 Task: Set the spectrum inversion for digital television and radio to "Off".
Action: Mouse moved to (132, 19)
Screenshot: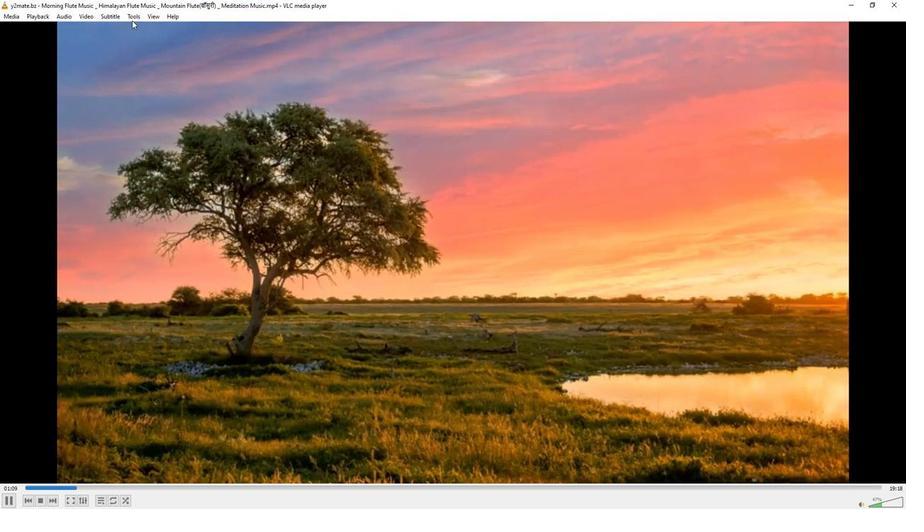 
Action: Mouse pressed left at (132, 19)
Screenshot: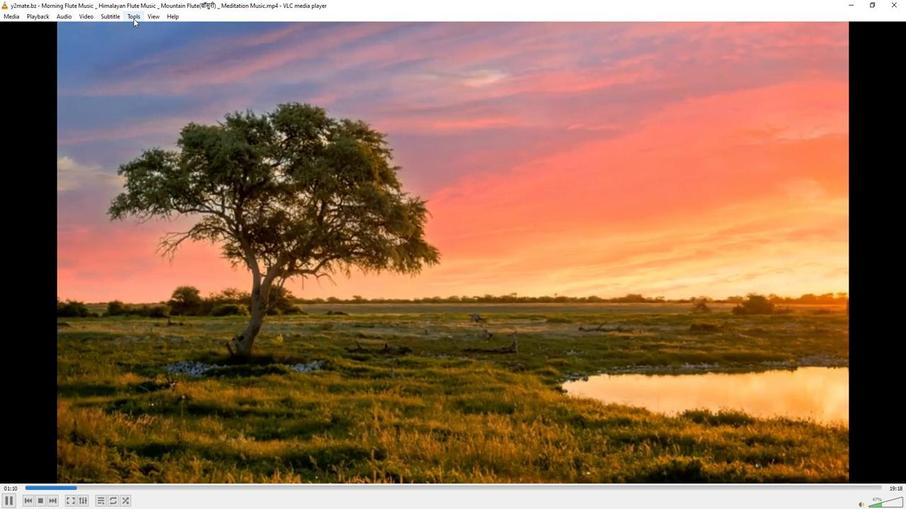 
Action: Mouse moved to (150, 131)
Screenshot: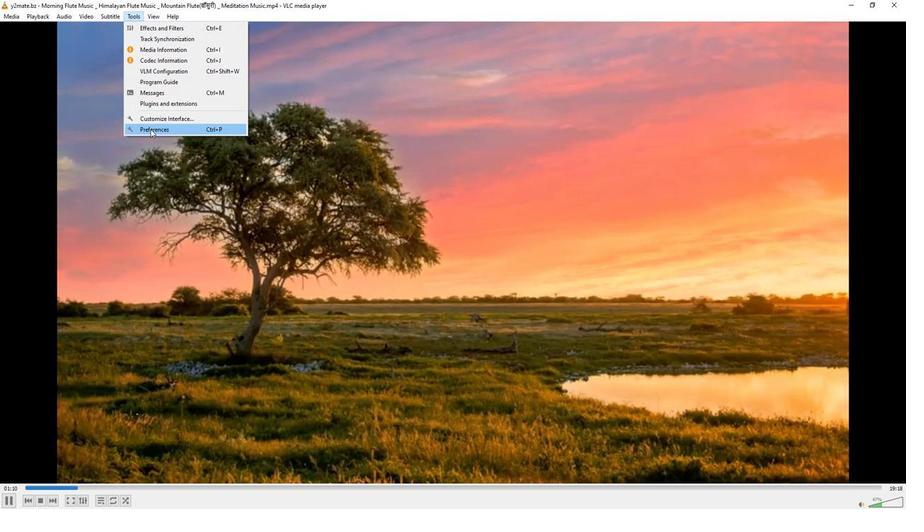 
Action: Mouse pressed left at (150, 131)
Screenshot: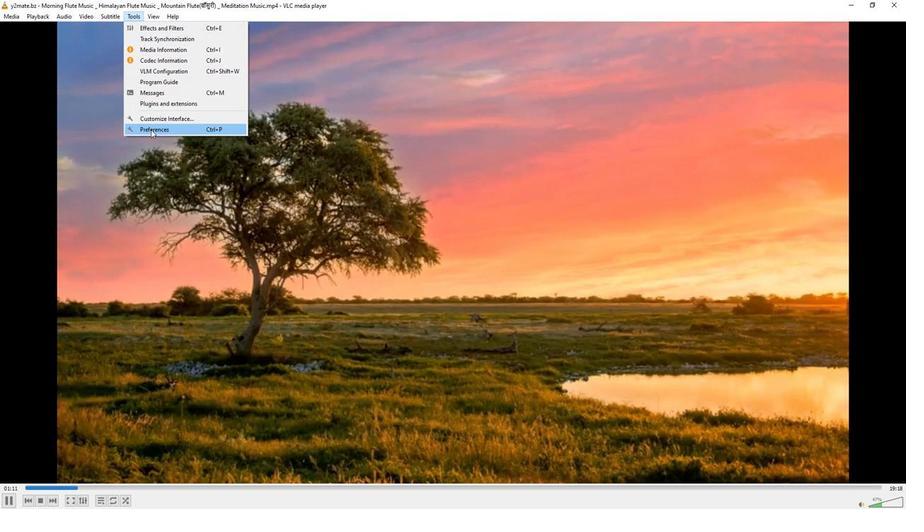 
Action: Mouse moved to (299, 417)
Screenshot: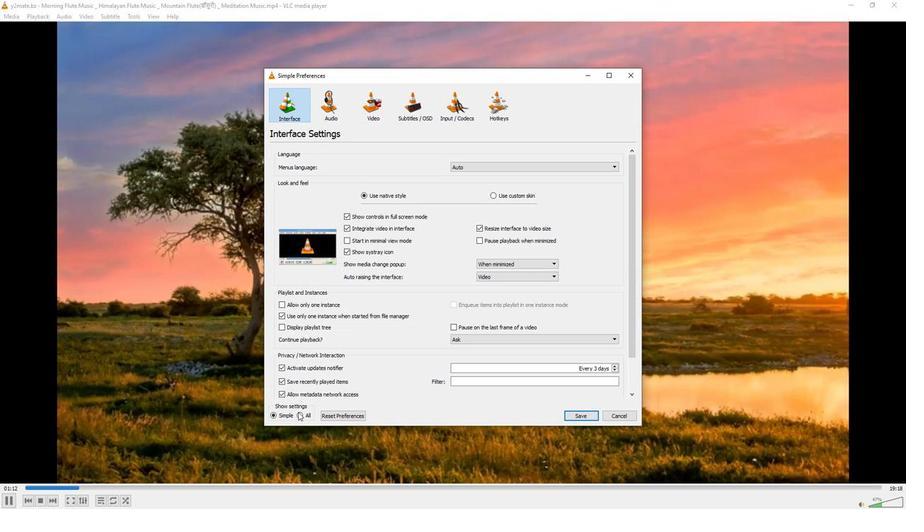 
Action: Mouse pressed left at (299, 417)
Screenshot: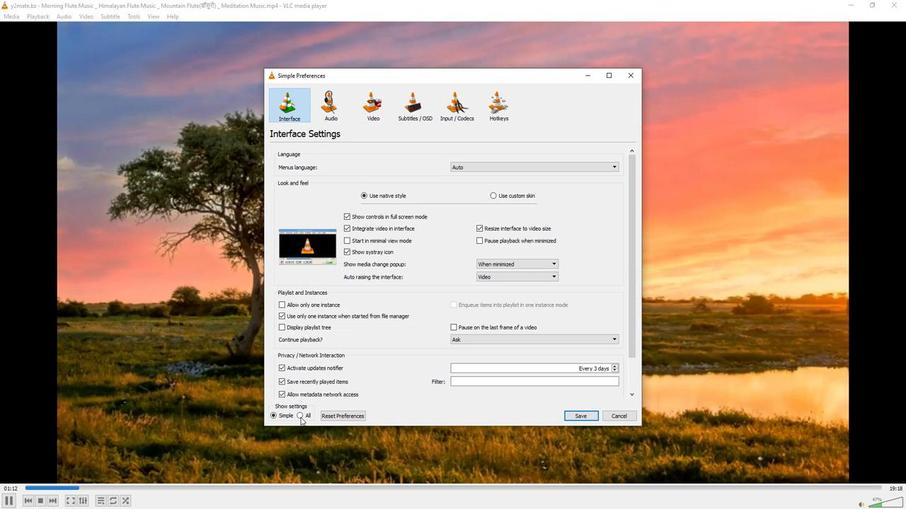 
Action: Mouse moved to (283, 256)
Screenshot: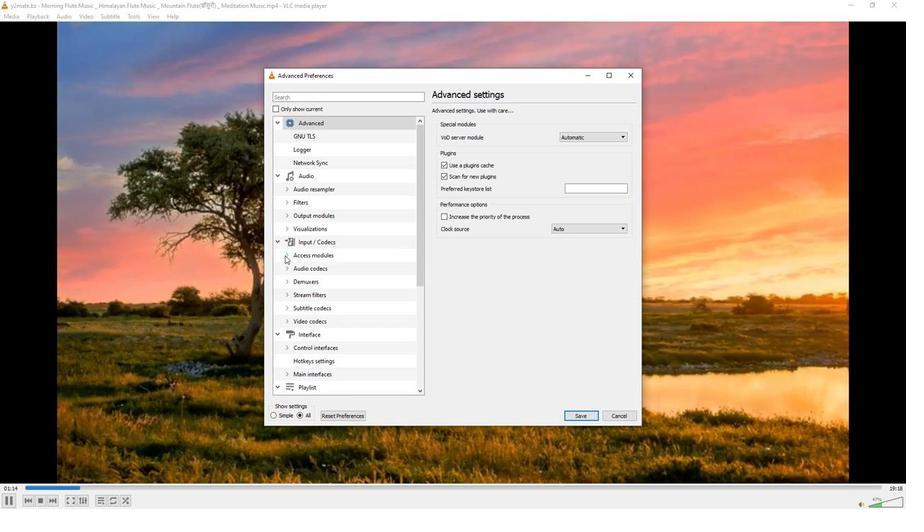 
Action: Mouse pressed left at (283, 256)
Screenshot: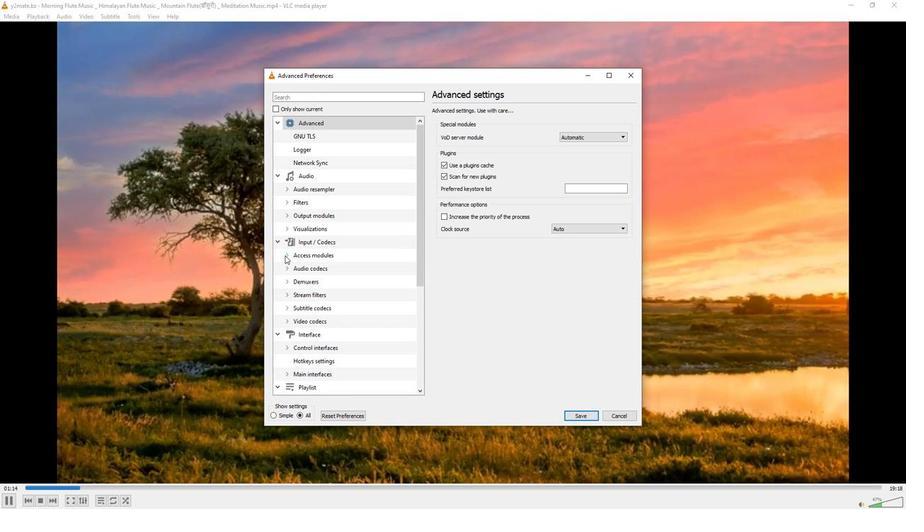 
Action: Mouse moved to (303, 332)
Screenshot: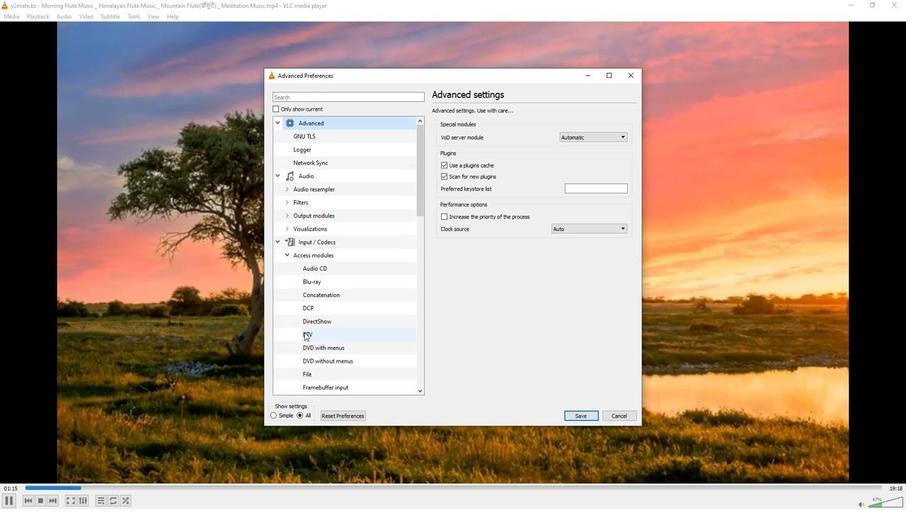 
Action: Mouse pressed left at (303, 332)
Screenshot: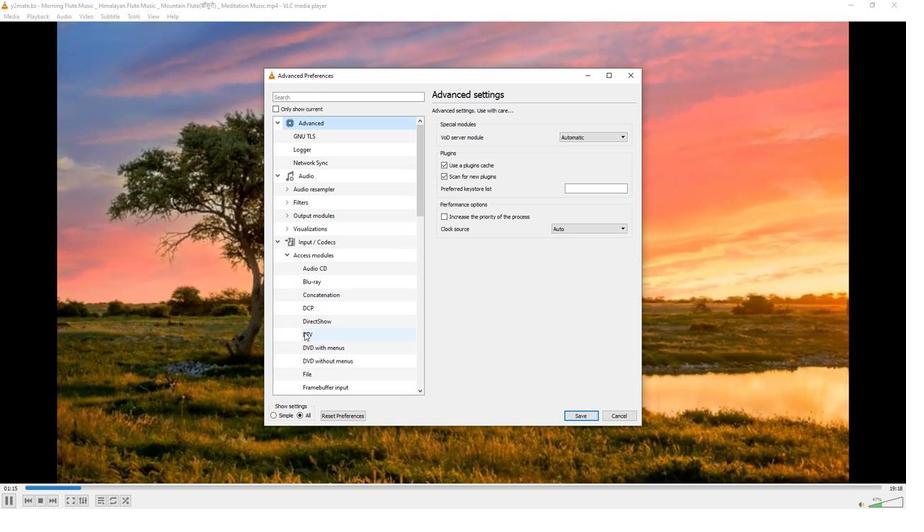 
Action: Mouse moved to (617, 164)
Screenshot: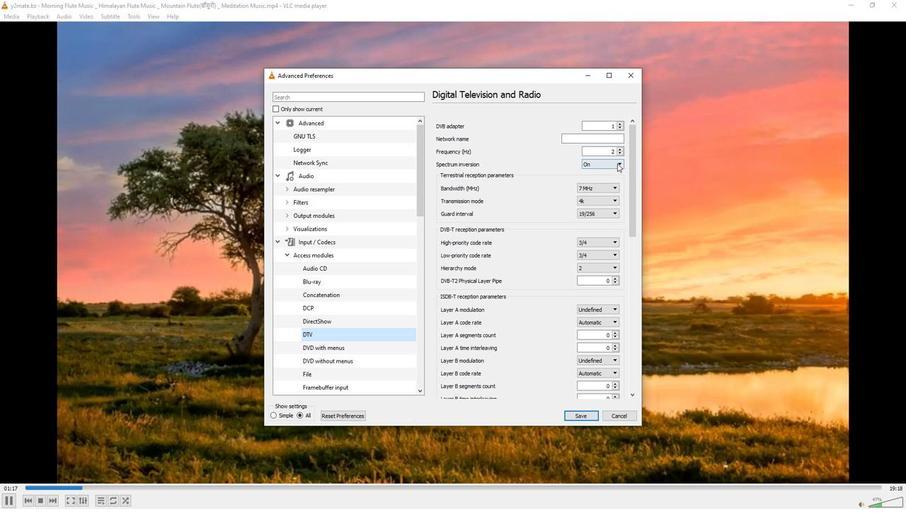 
Action: Mouse pressed left at (617, 164)
Screenshot: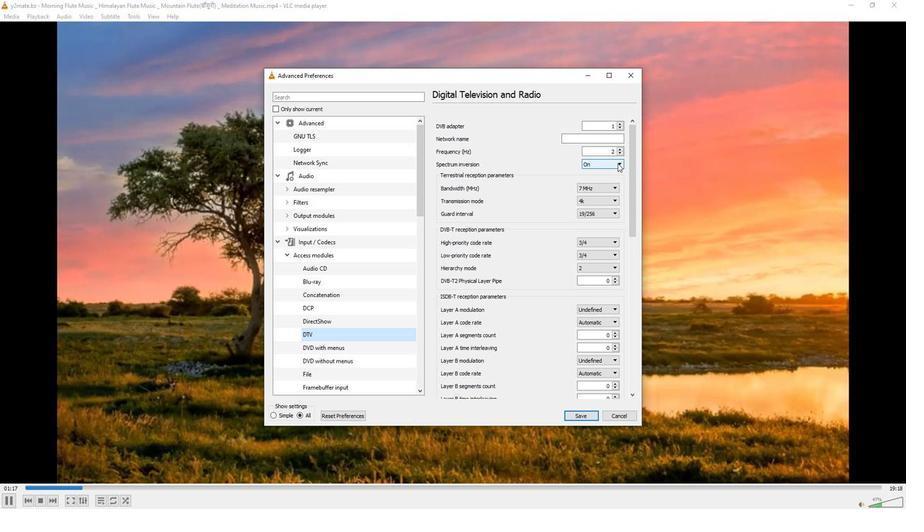 
Action: Mouse moved to (601, 175)
Screenshot: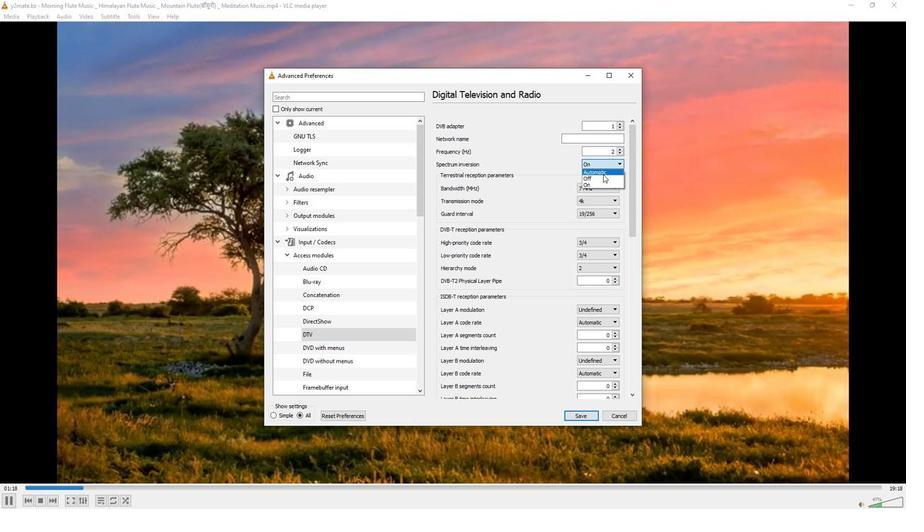 
Action: Mouse pressed left at (601, 175)
Screenshot: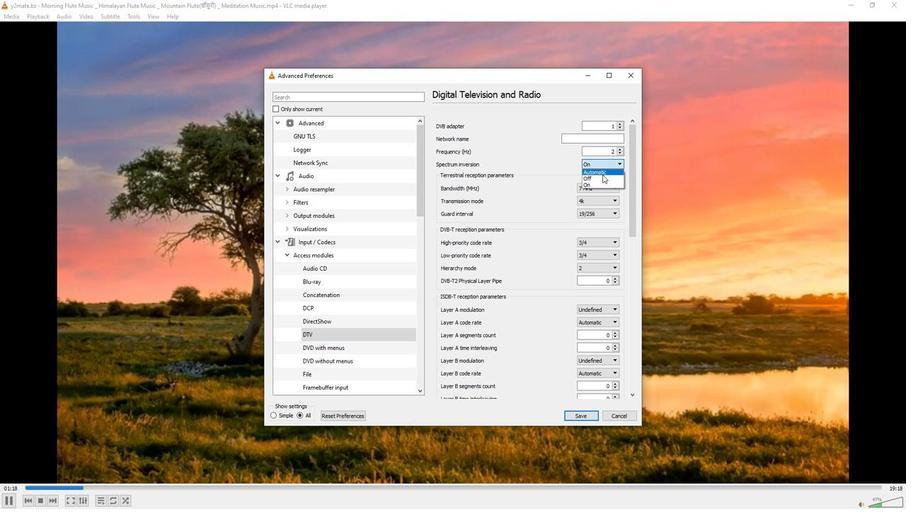 
Action: Mouse moved to (601, 179)
Screenshot: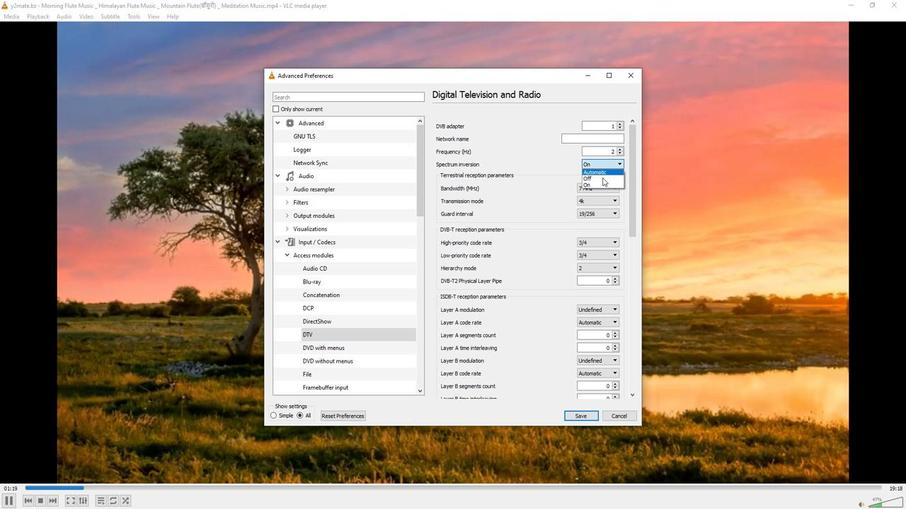 
